 Task: Add Every Day Shea Kids Lemon Lavender Bubble Bath to the cart.
Action: Mouse moved to (1017, 358)
Screenshot: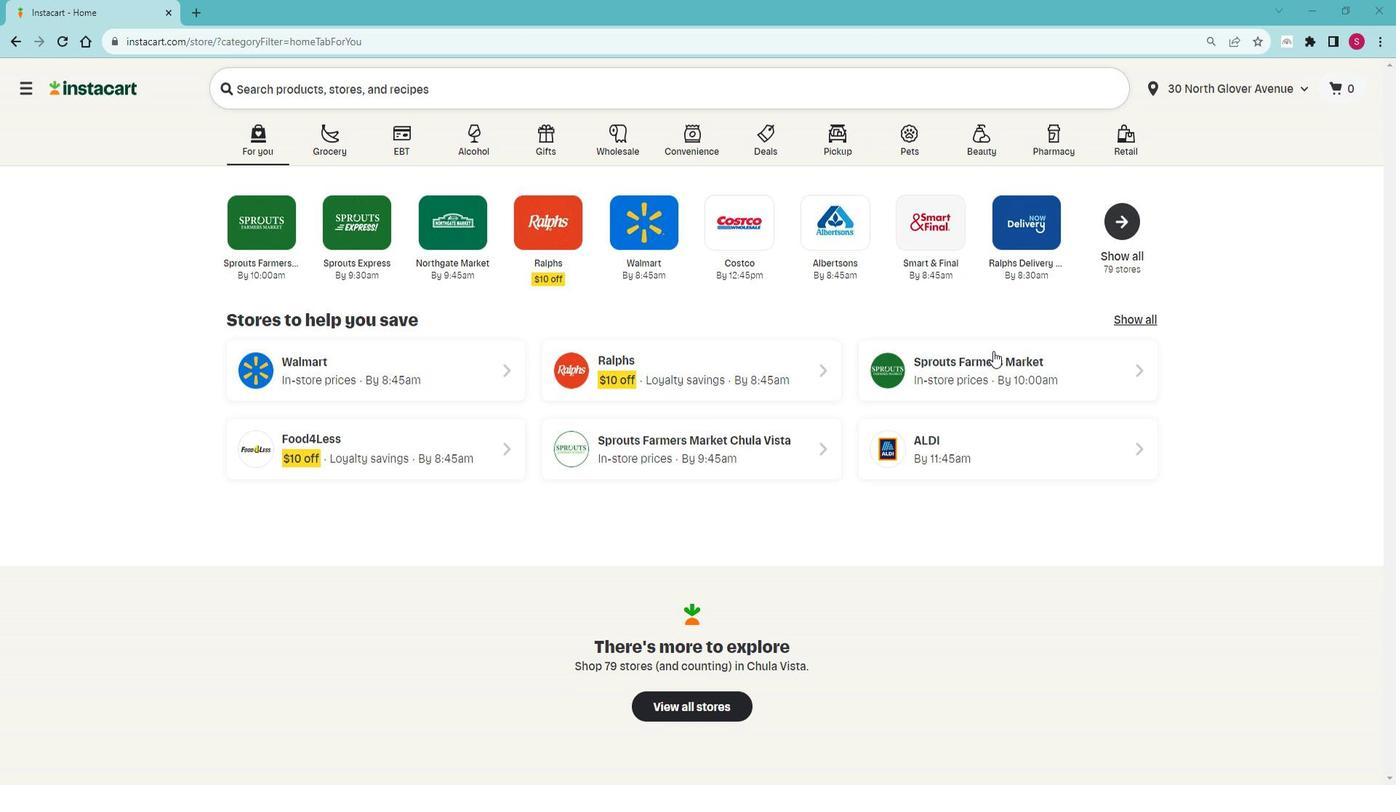 
Action: Mouse pressed left at (1017, 358)
Screenshot: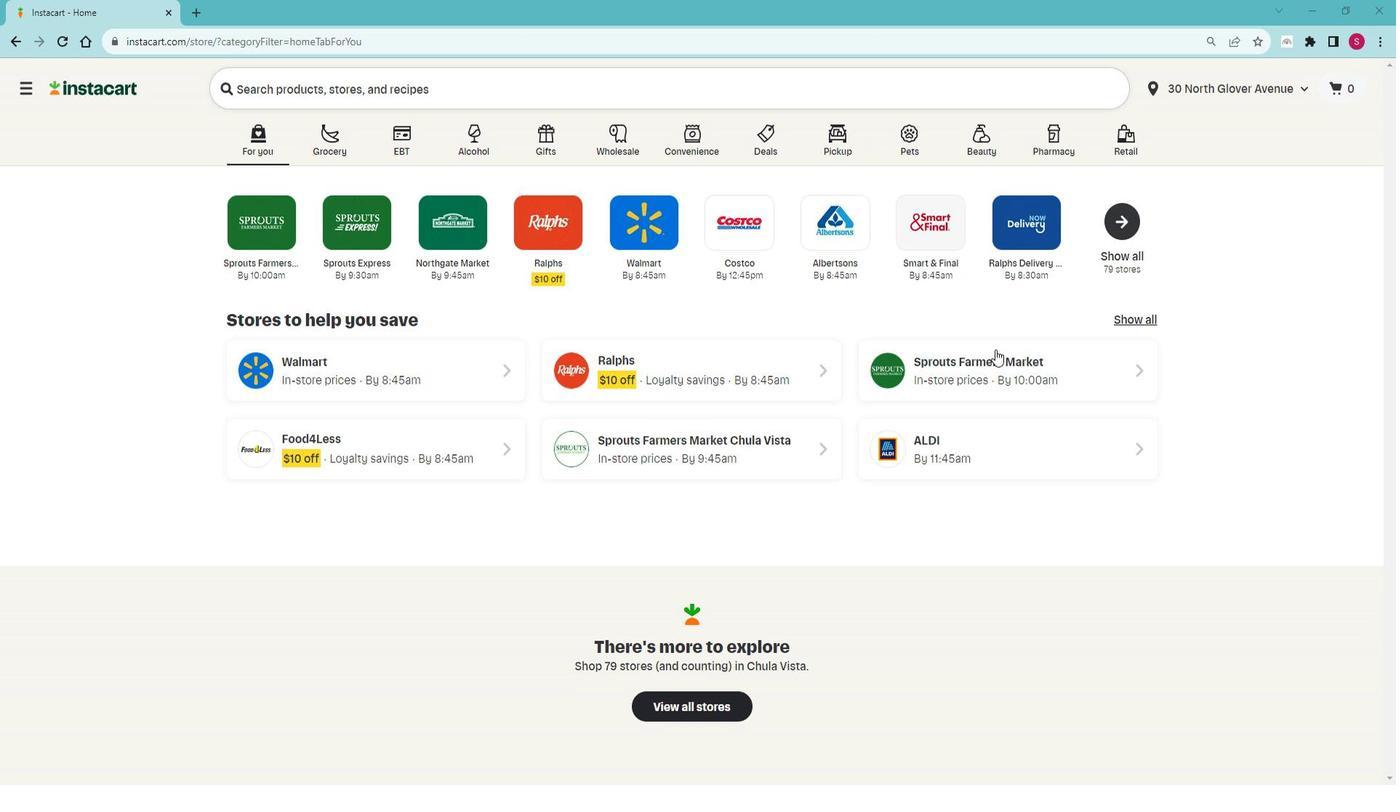 
Action: Mouse moved to (90, 605)
Screenshot: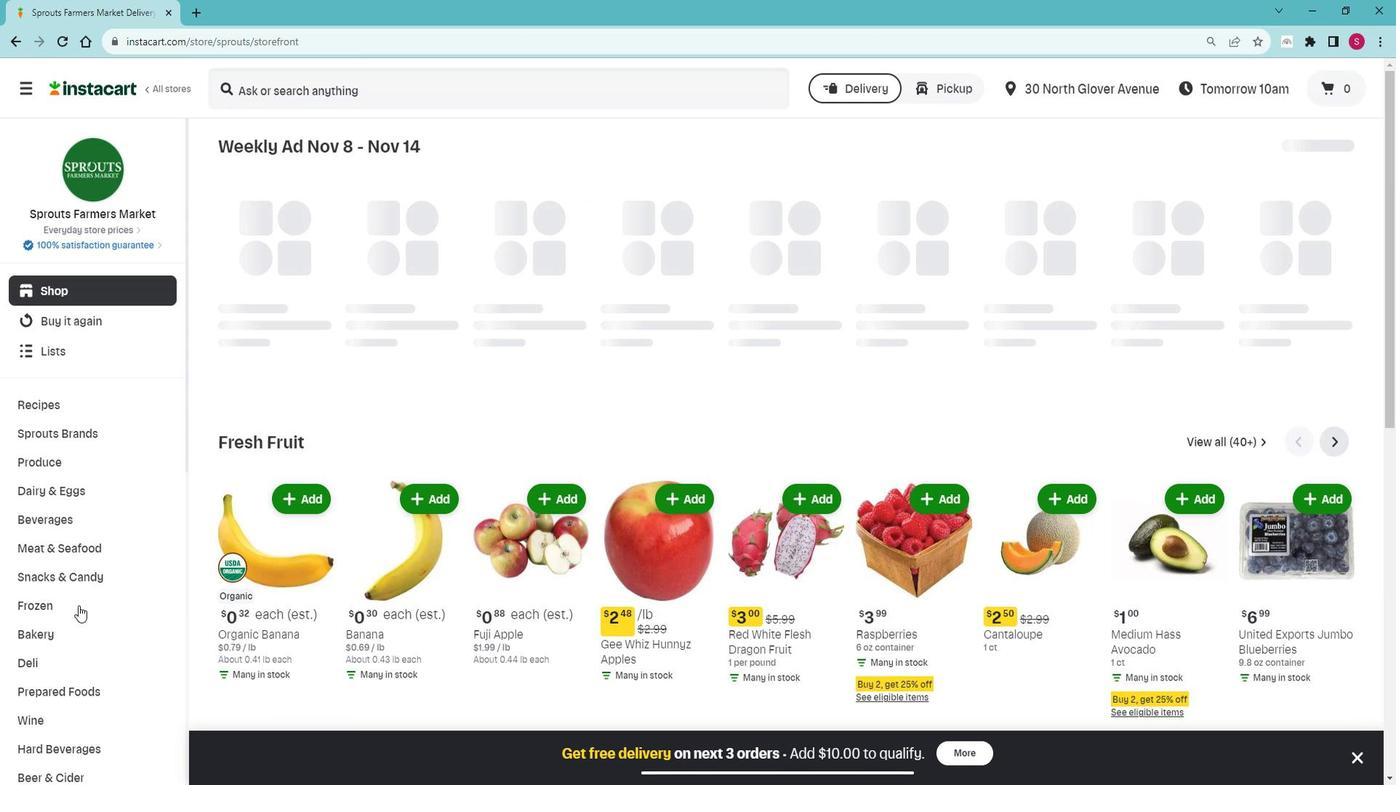 
Action: Mouse scrolled (90, 604) with delta (0, 0)
Screenshot: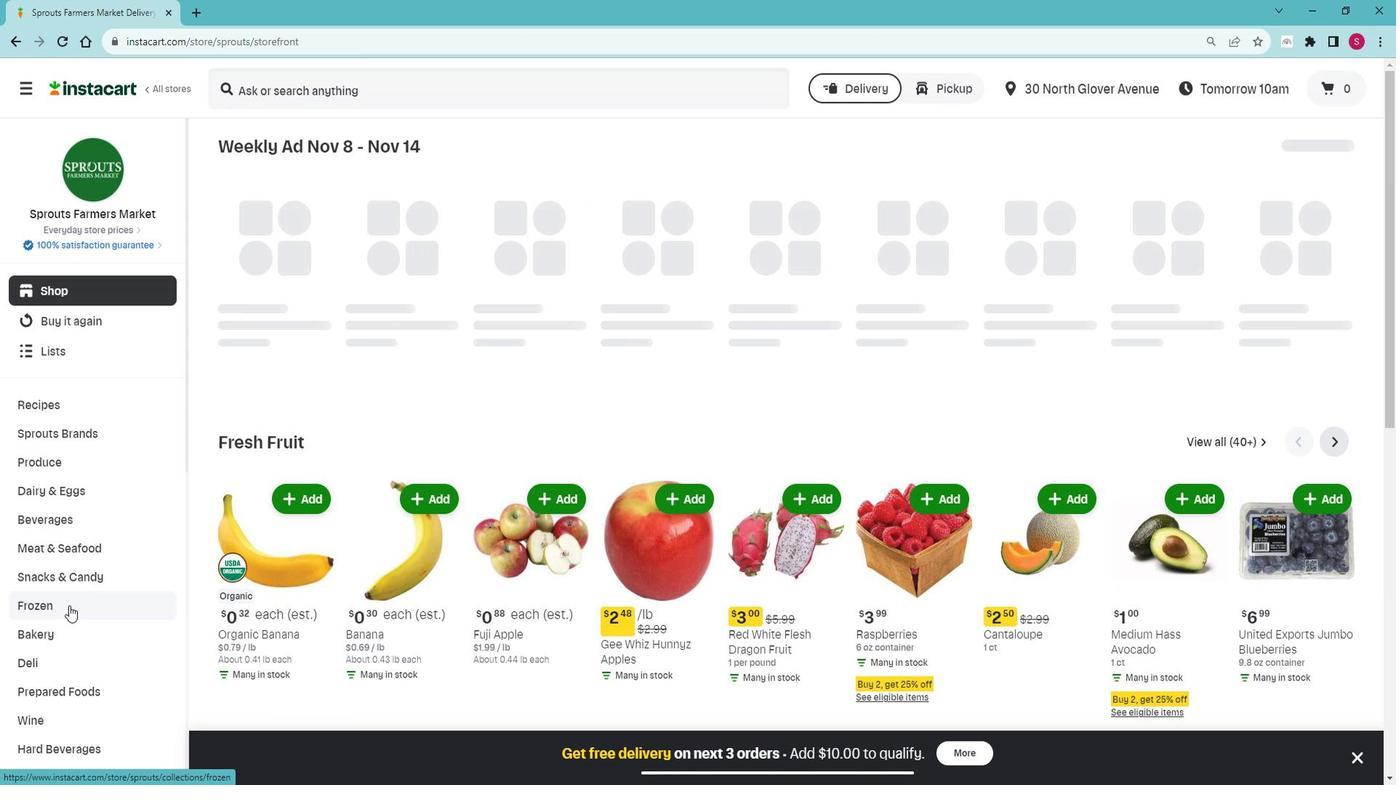 
Action: Mouse scrolled (90, 604) with delta (0, 0)
Screenshot: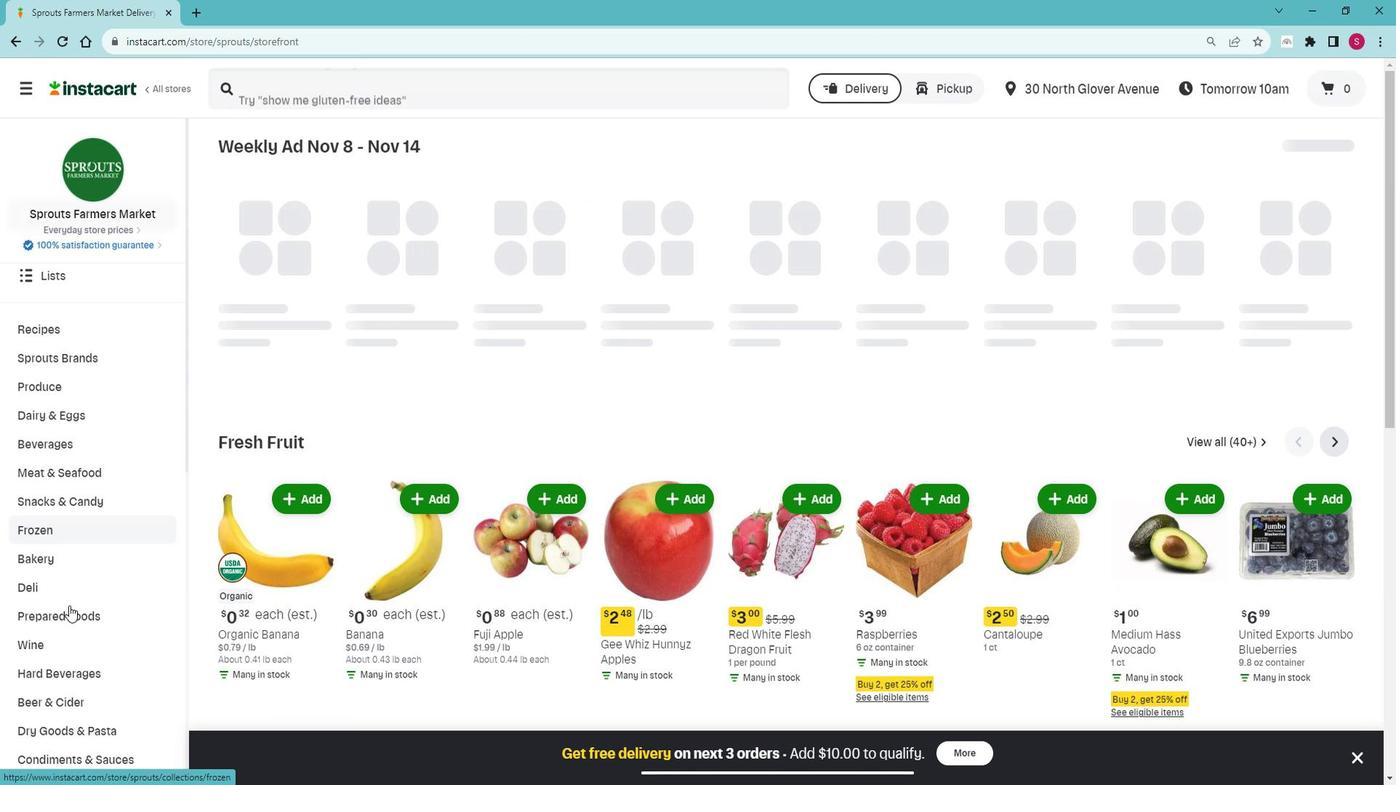 
Action: Mouse scrolled (90, 604) with delta (0, 0)
Screenshot: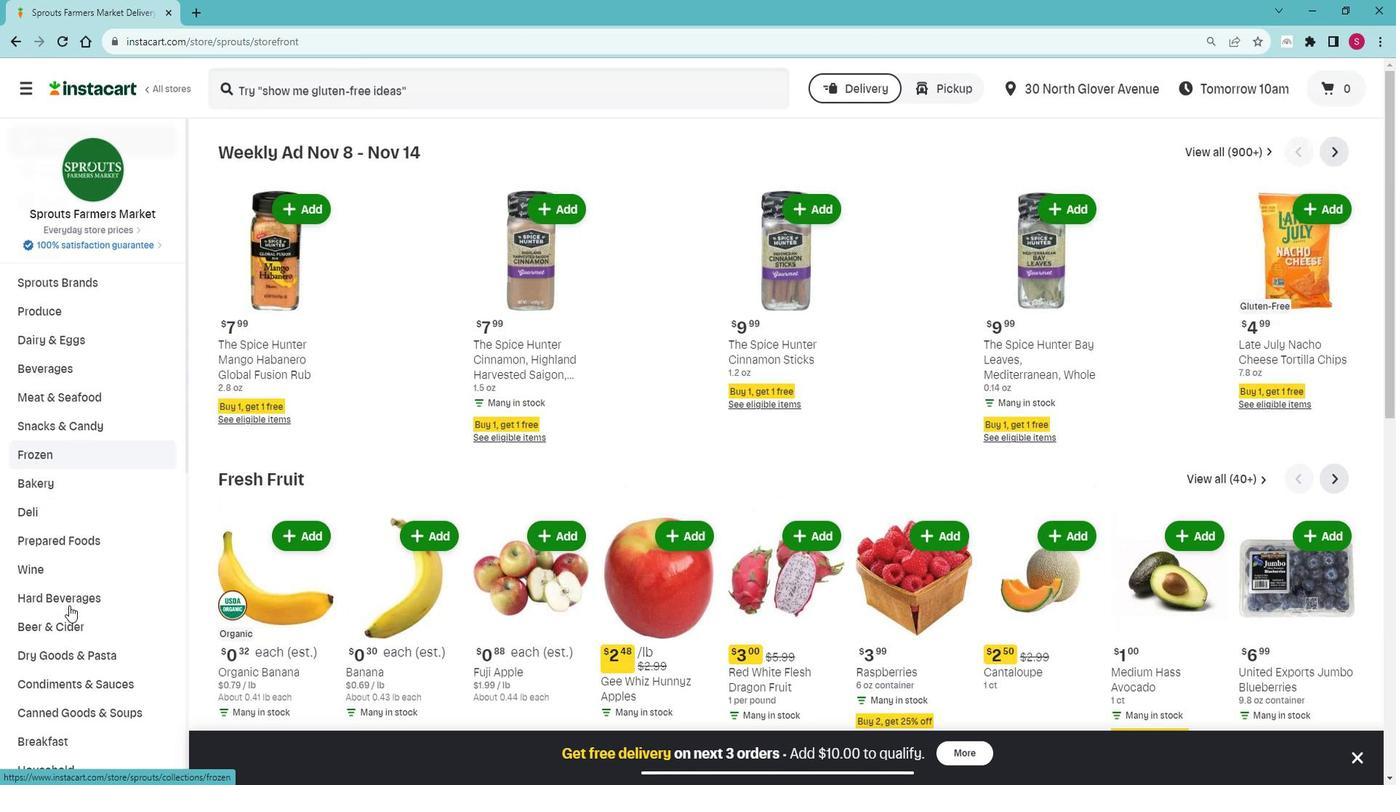 
Action: Mouse scrolled (90, 604) with delta (0, 0)
Screenshot: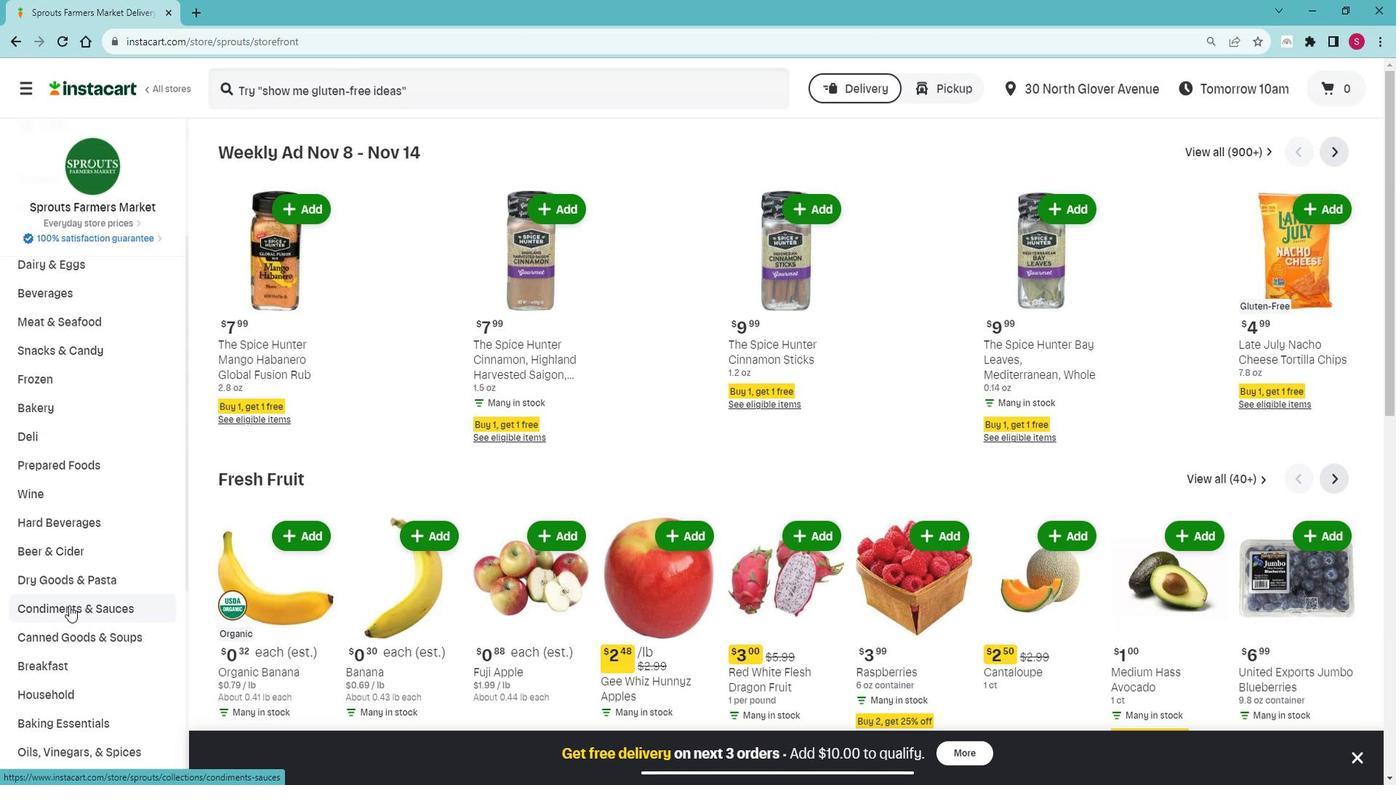 
Action: Mouse scrolled (90, 604) with delta (0, 0)
Screenshot: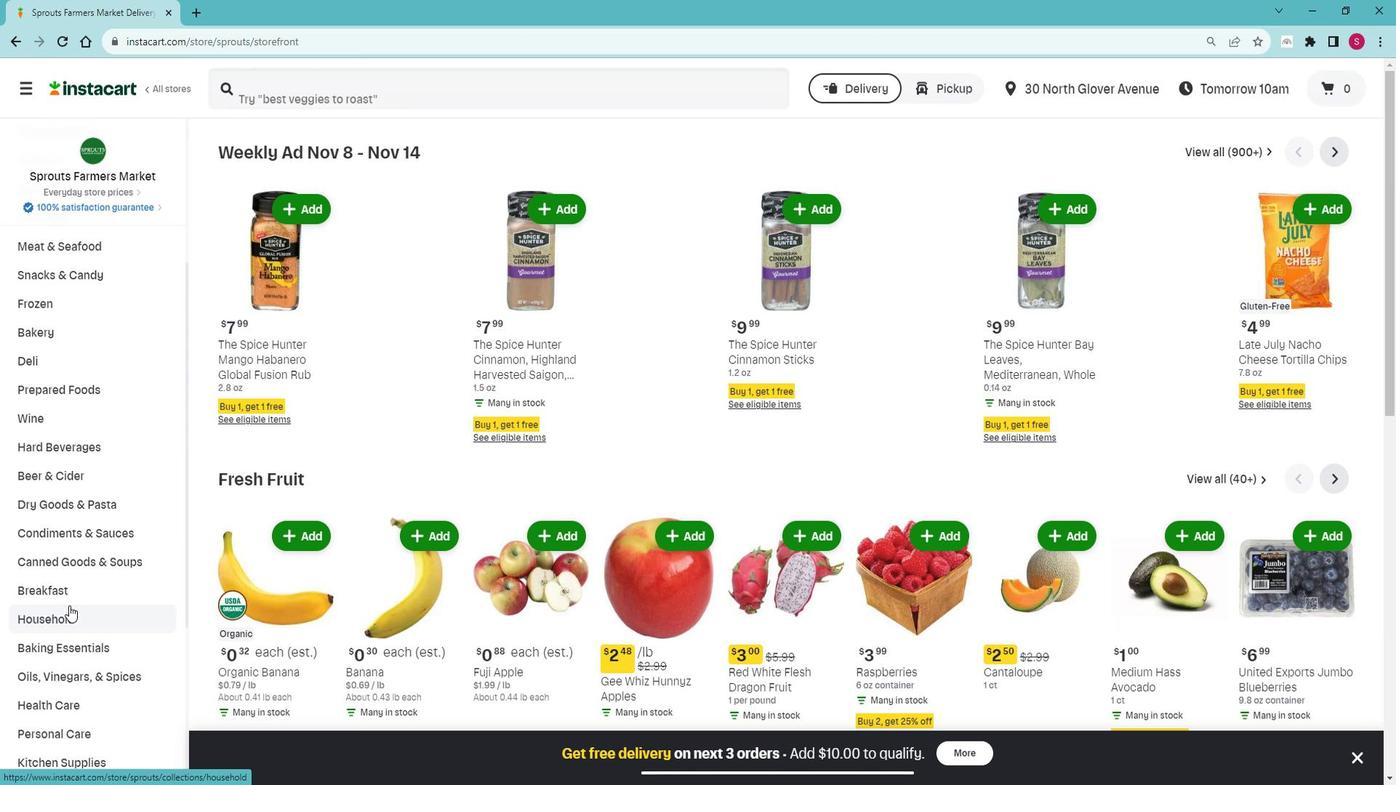 
Action: Mouse scrolled (90, 604) with delta (0, 0)
Screenshot: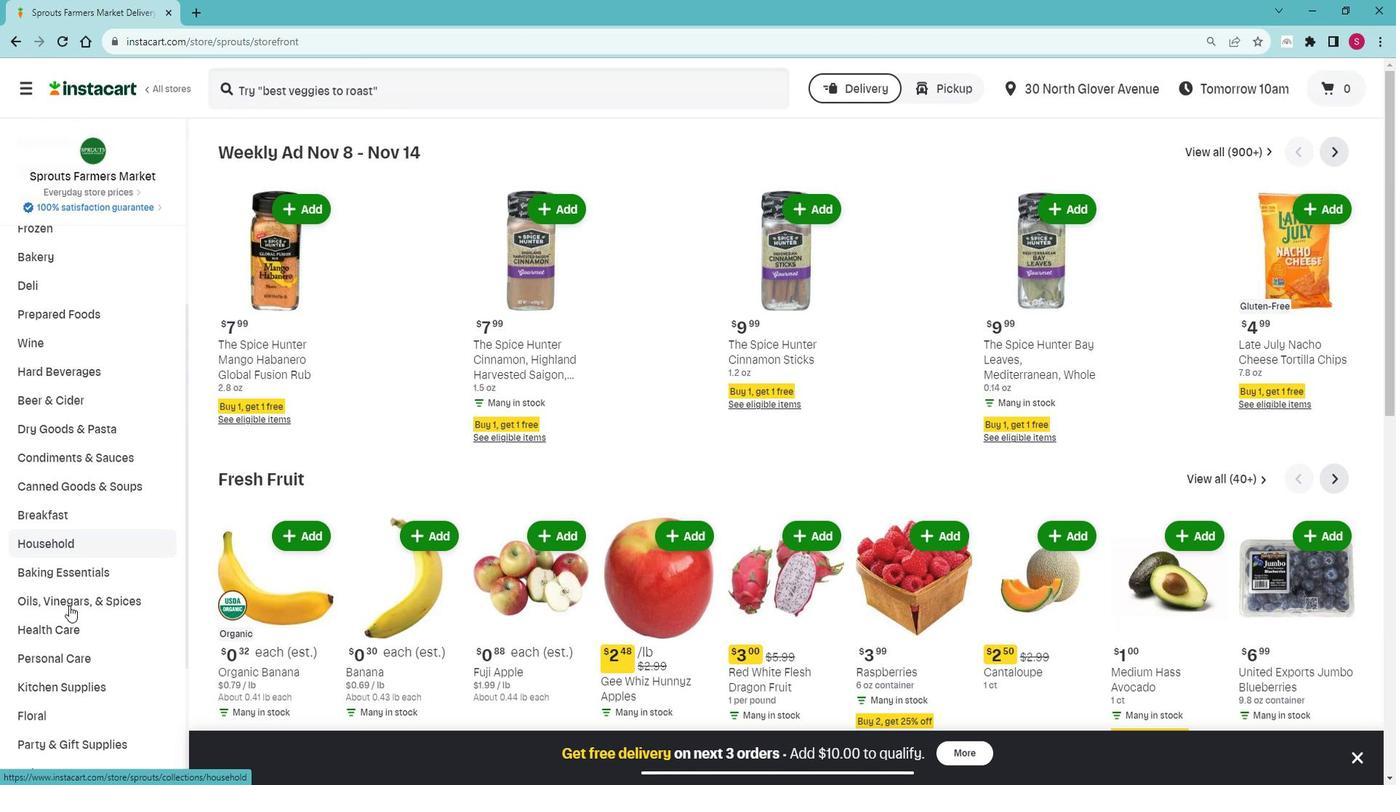 
Action: Mouse moved to (128, 581)
Screenshot: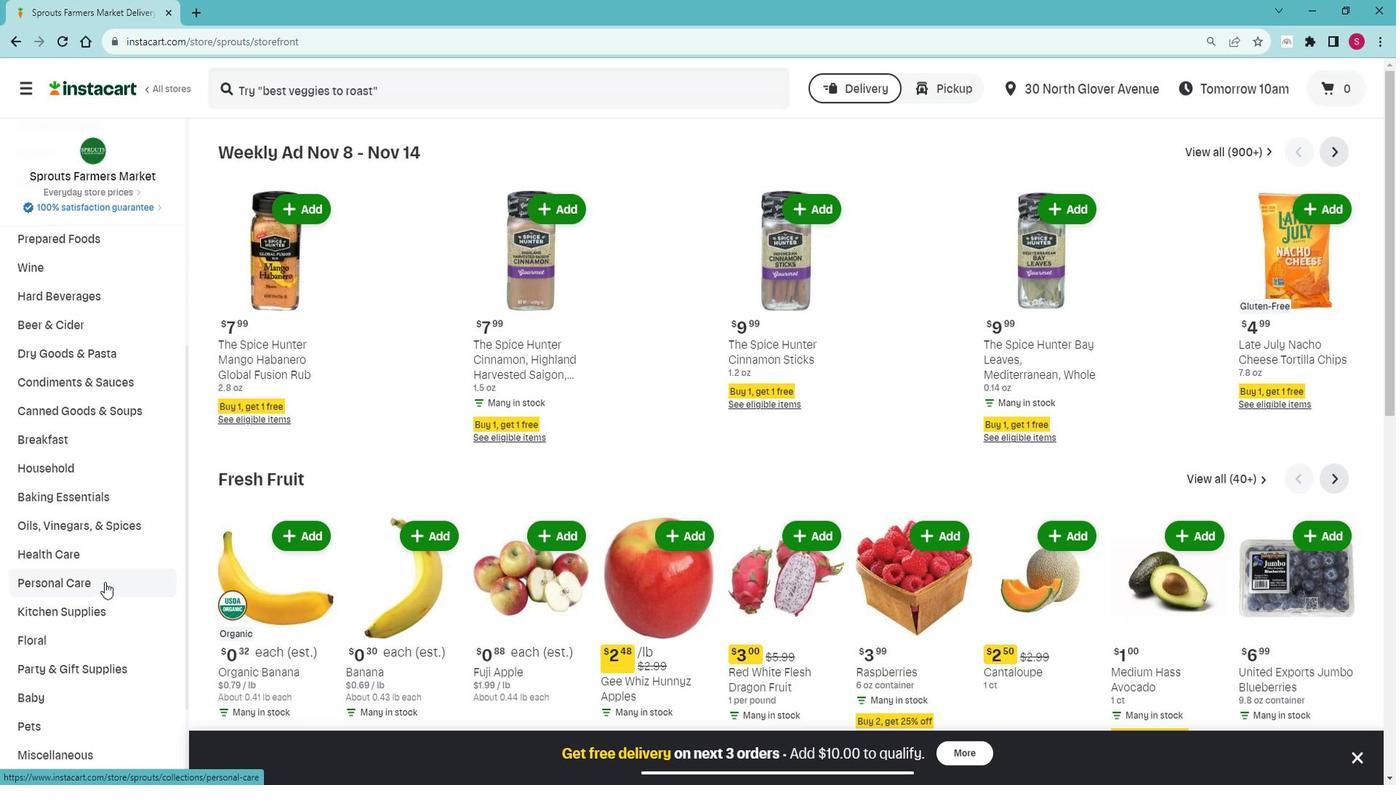 
Action: Mouse pressed left at (128, 581)
Screenshot: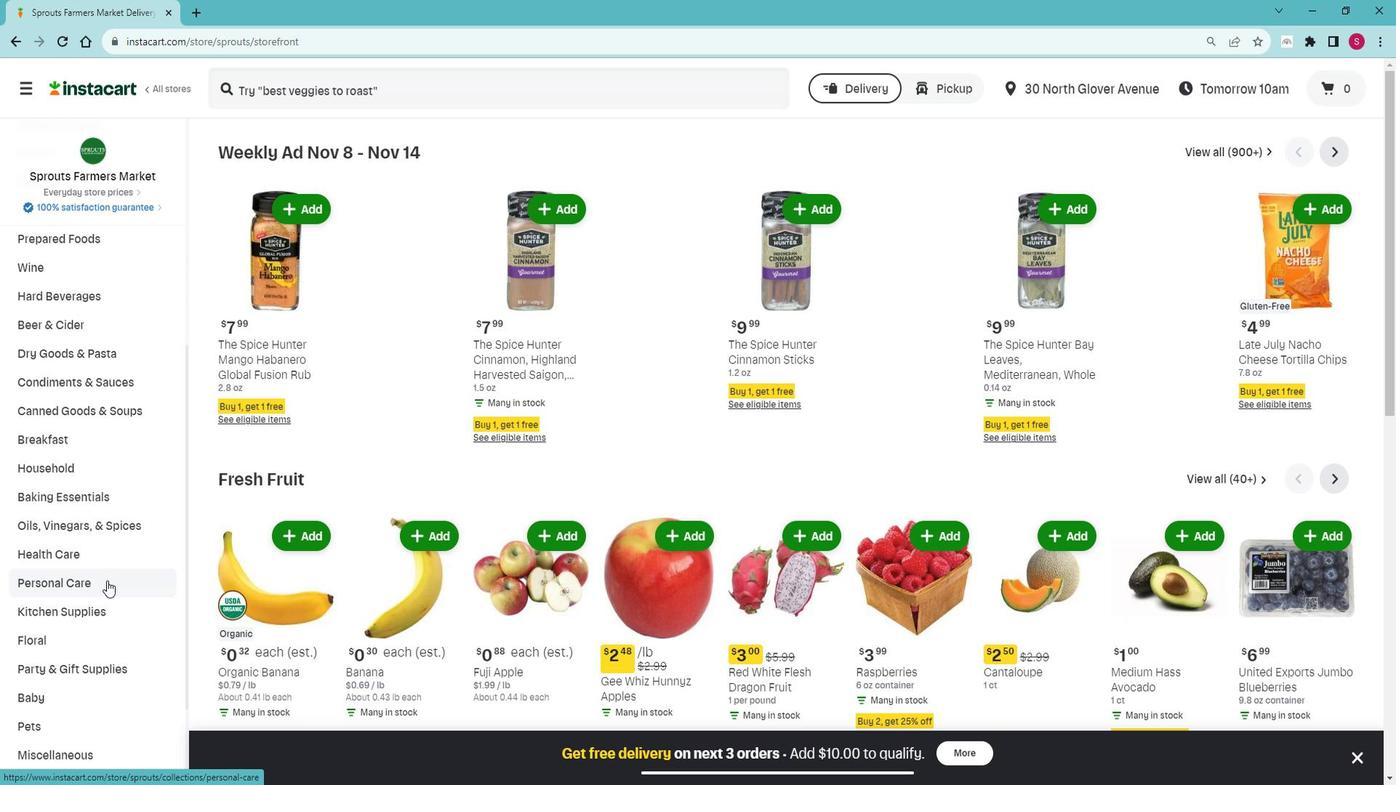 
Action: Mouse moved to (110, 611)
Screenshot: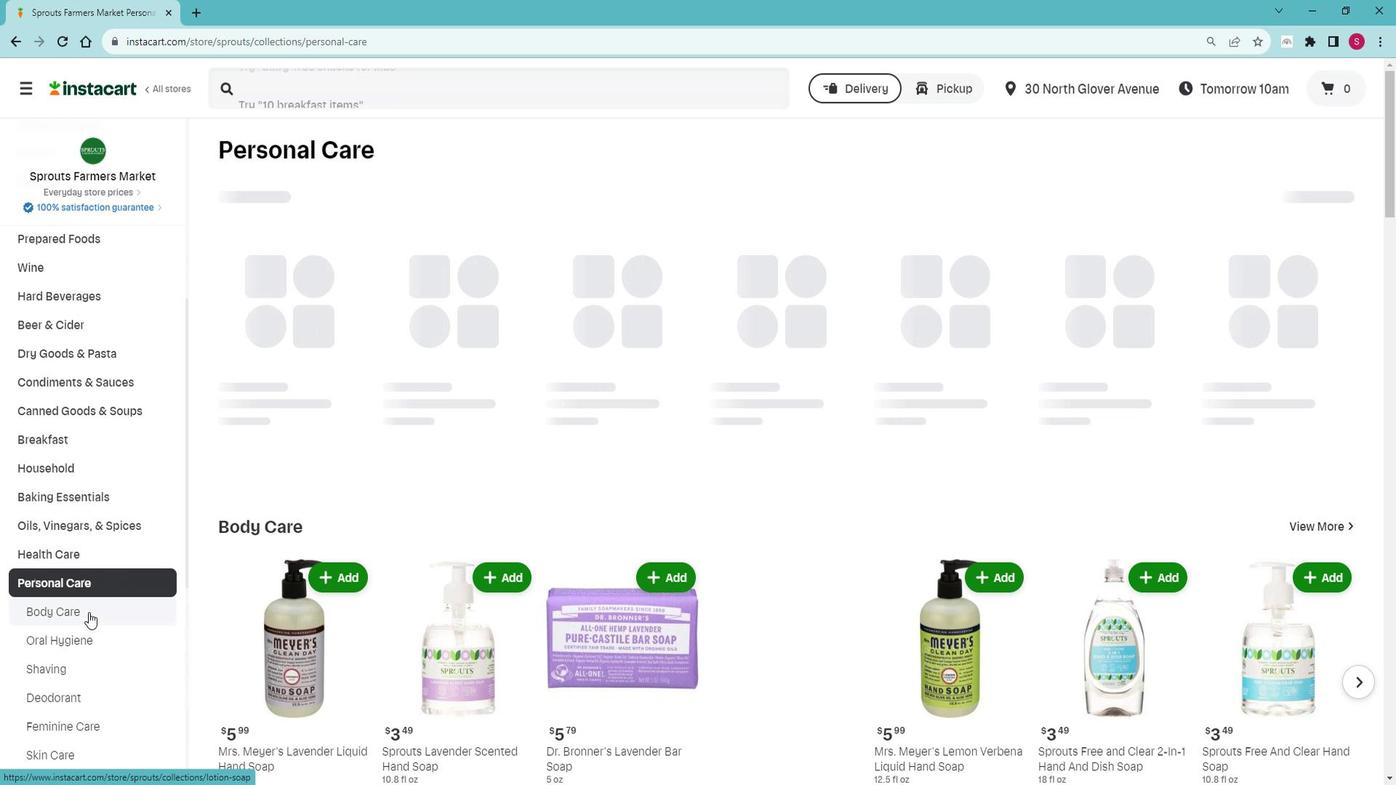 
Action: Mouse pressed left at (110, 611)
Screenshot: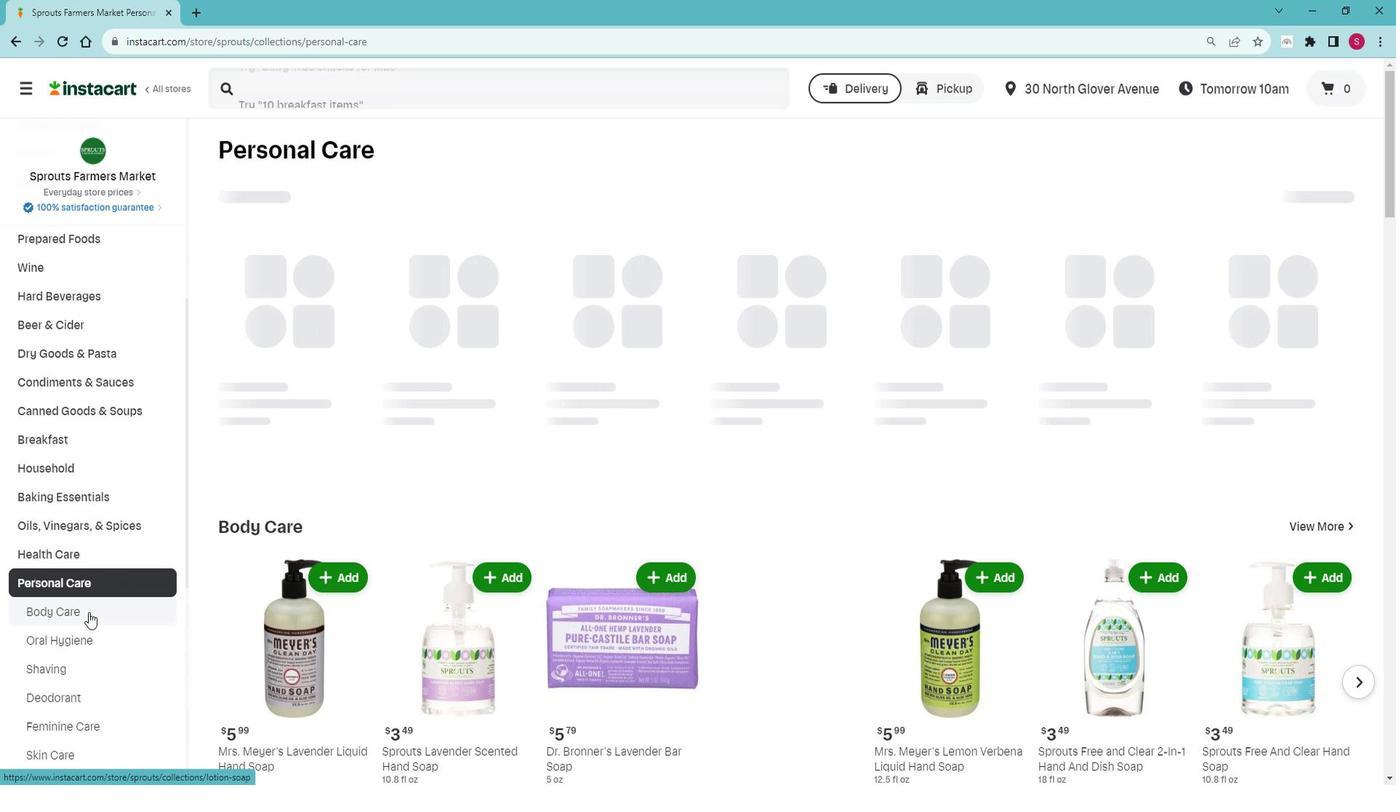 
Action: Mouse moved to (605, 207)
Screenshot: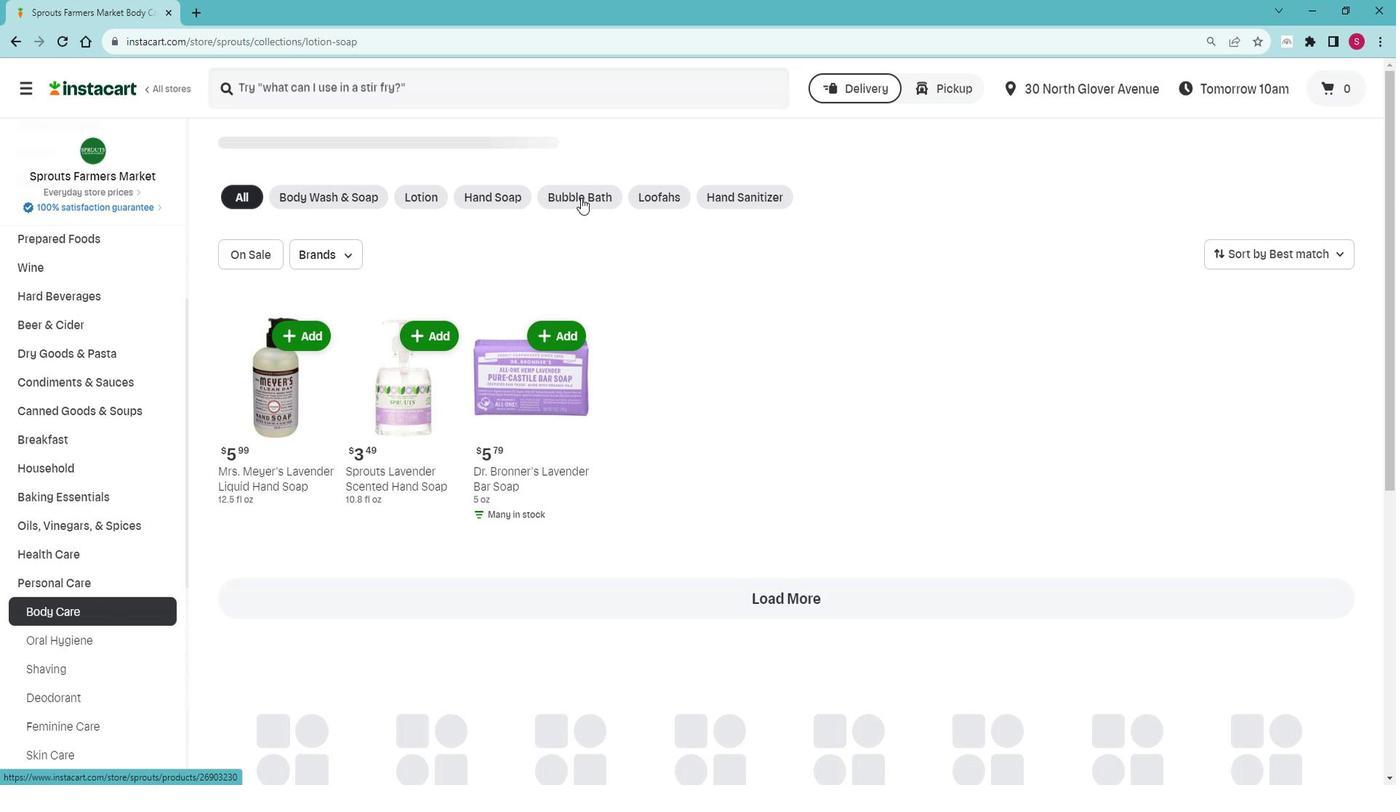 
Action: Mouse pressed left at (605, 207)
Screenshot: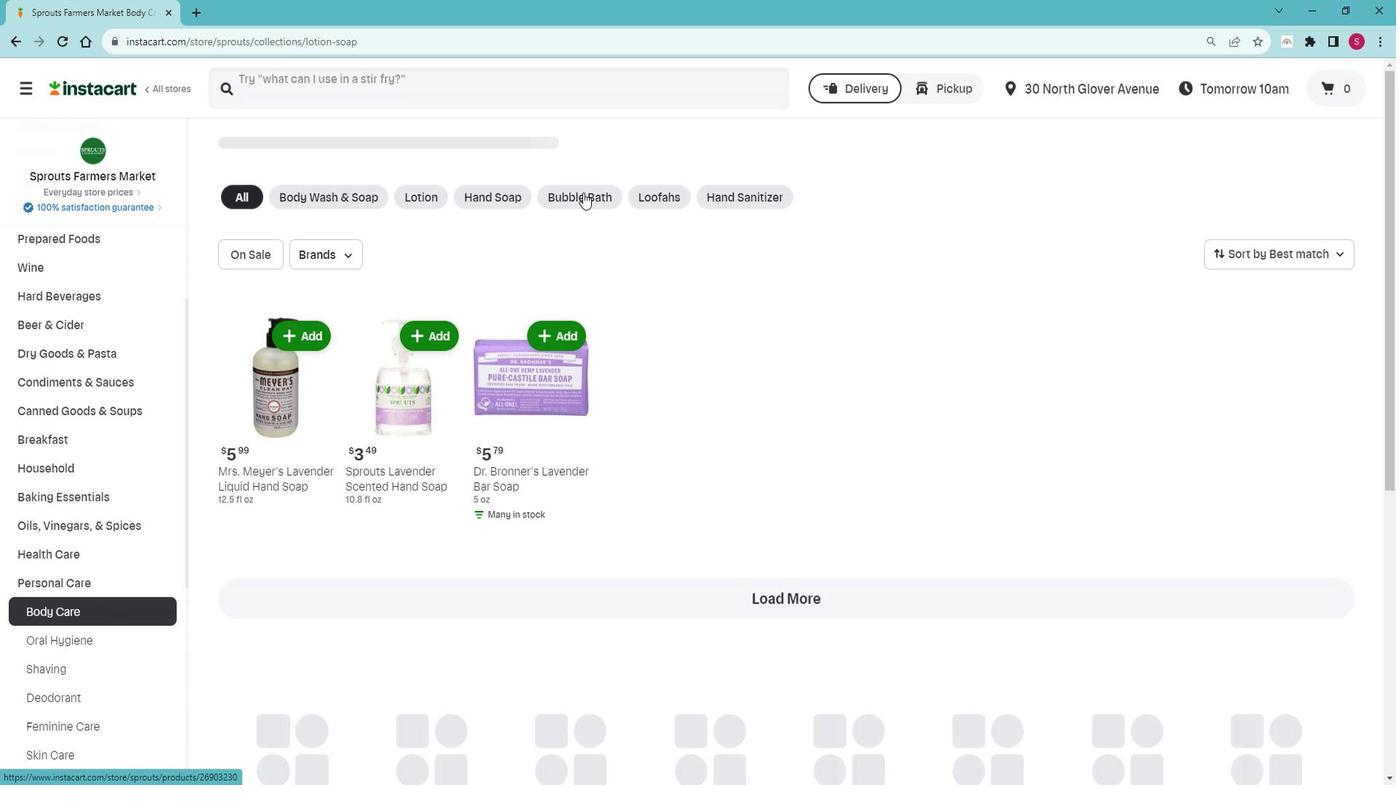 
Action: Mouse moved to (397, 109)
Screenshot: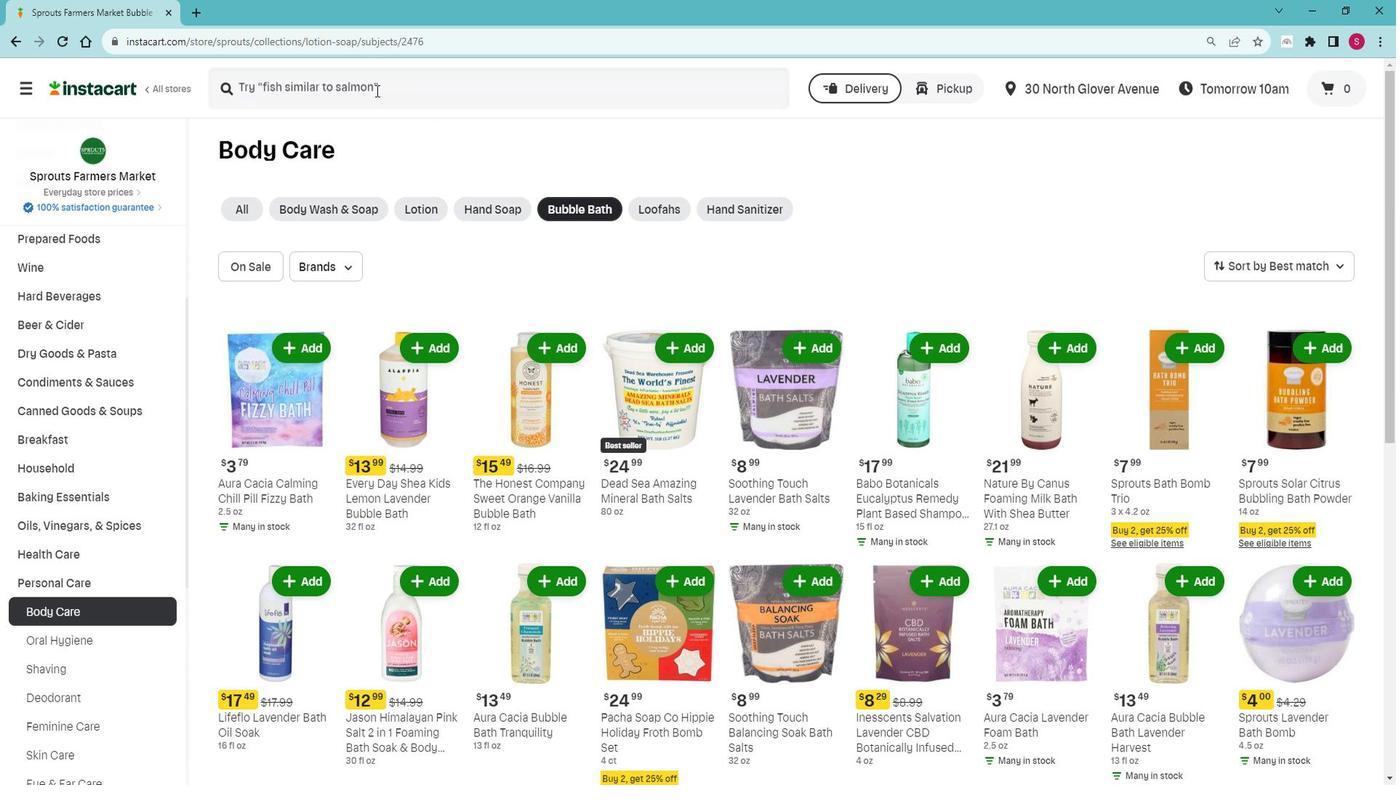 
Action: Mouse pressed left at (397, 109)
Screenshot: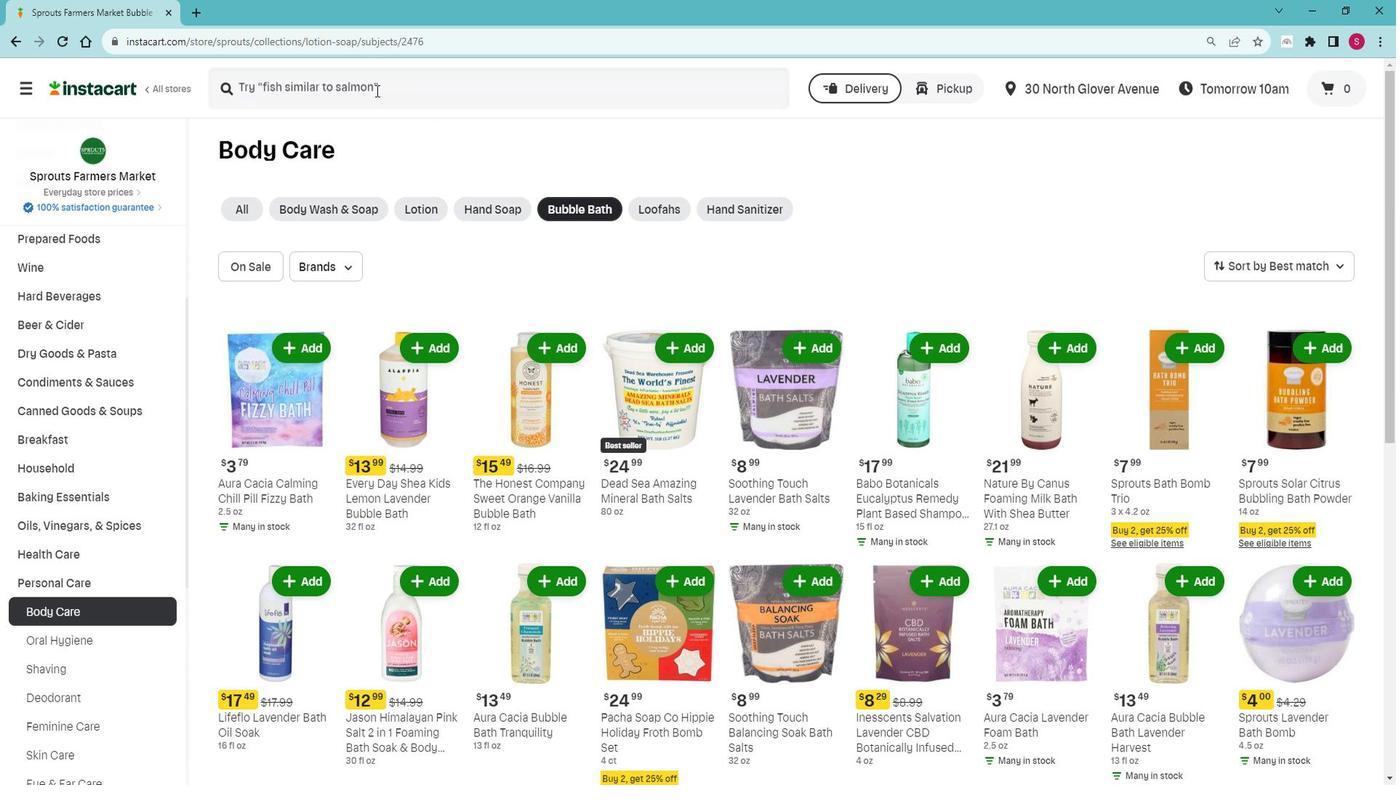 
Action: Mouse moved to (392, 109)
Screenshot: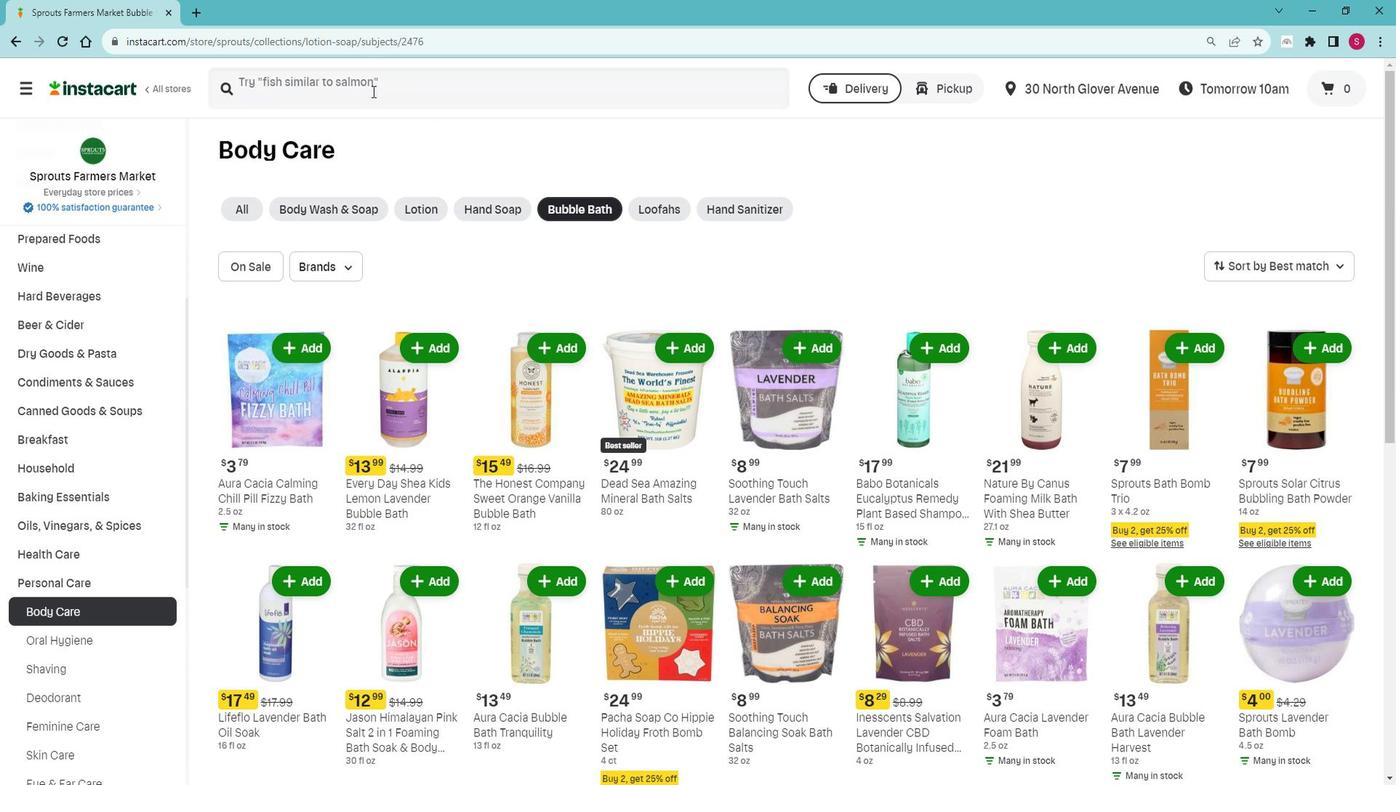 
Action: Key pressed <Key.shift>Every<Key.space><Key.shift>Day<Key.space><Key.shift>SHea<Key.space><Key.shift>Kids<Key.space><Key.shift>Lemon<Key.space><Key.shift><Key.shift><Key.shift><Key.shift><Key.shift><Key.shift><Key.shift><Key.shift><Key.shift><Key.shift><Key.shift><Key.shift><Key.shift><Key.shift><Key.shift><Key.shift><Key.shift><Key.shift><Key.shift><Key.shift><Key.shift><Key.shift><Key.shift><Key.shift><Key.shift><Key.shift><Key.shift><Key.shift><Key.shift><Key.shift><Key.shift><Key.shift><Key.shift><Key.shift><Key.shift><Key.shift><Key.shift><Key.shift><Key.shift><Key.shift><Key.shift><Key.shift><Key.shift><Key.shift>La<Key.backspace>avender<Key.space><Key.shift>Bubble<Key.space><Key.shift>Bath<Key.space><Key.enter>
Screenshot: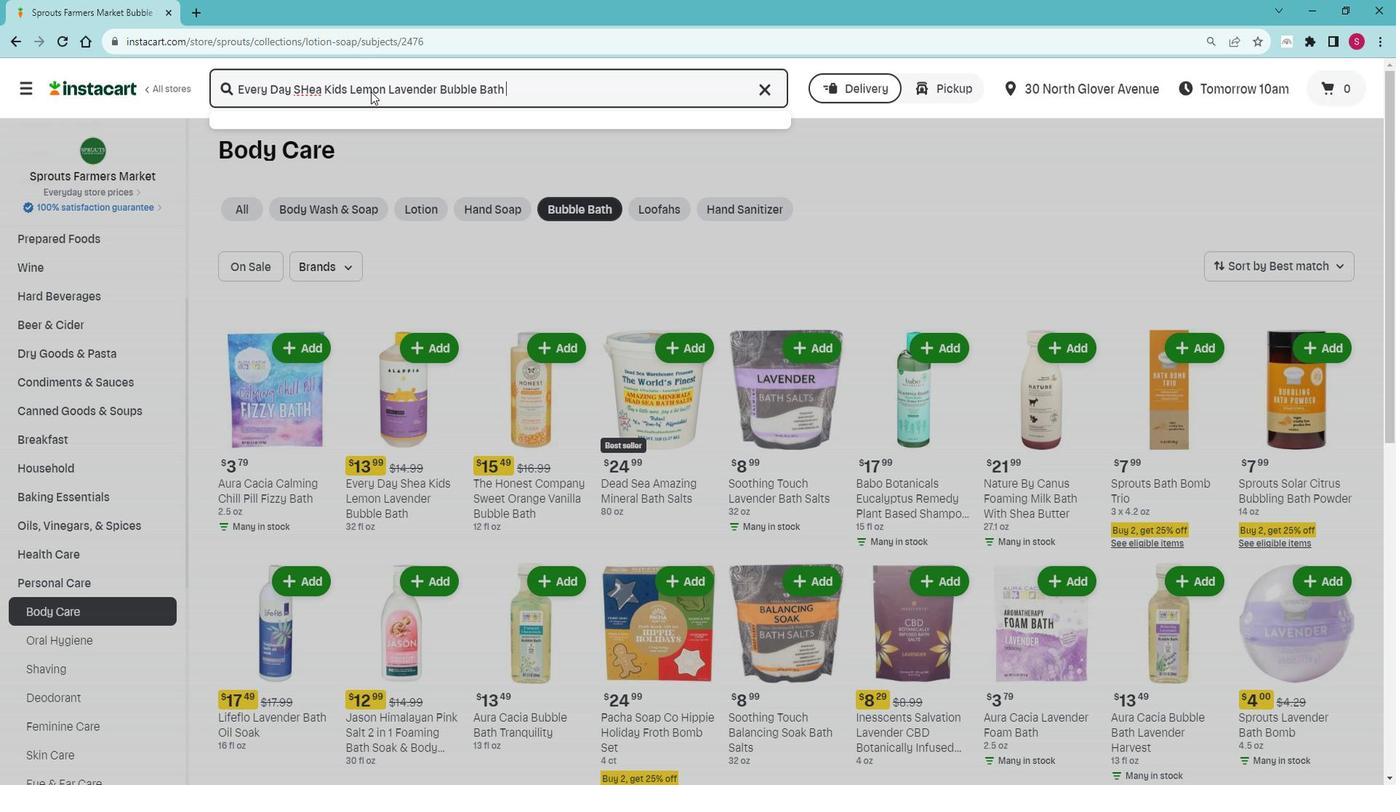 
Action: Mouse moved to (214, 273)
Screenshot: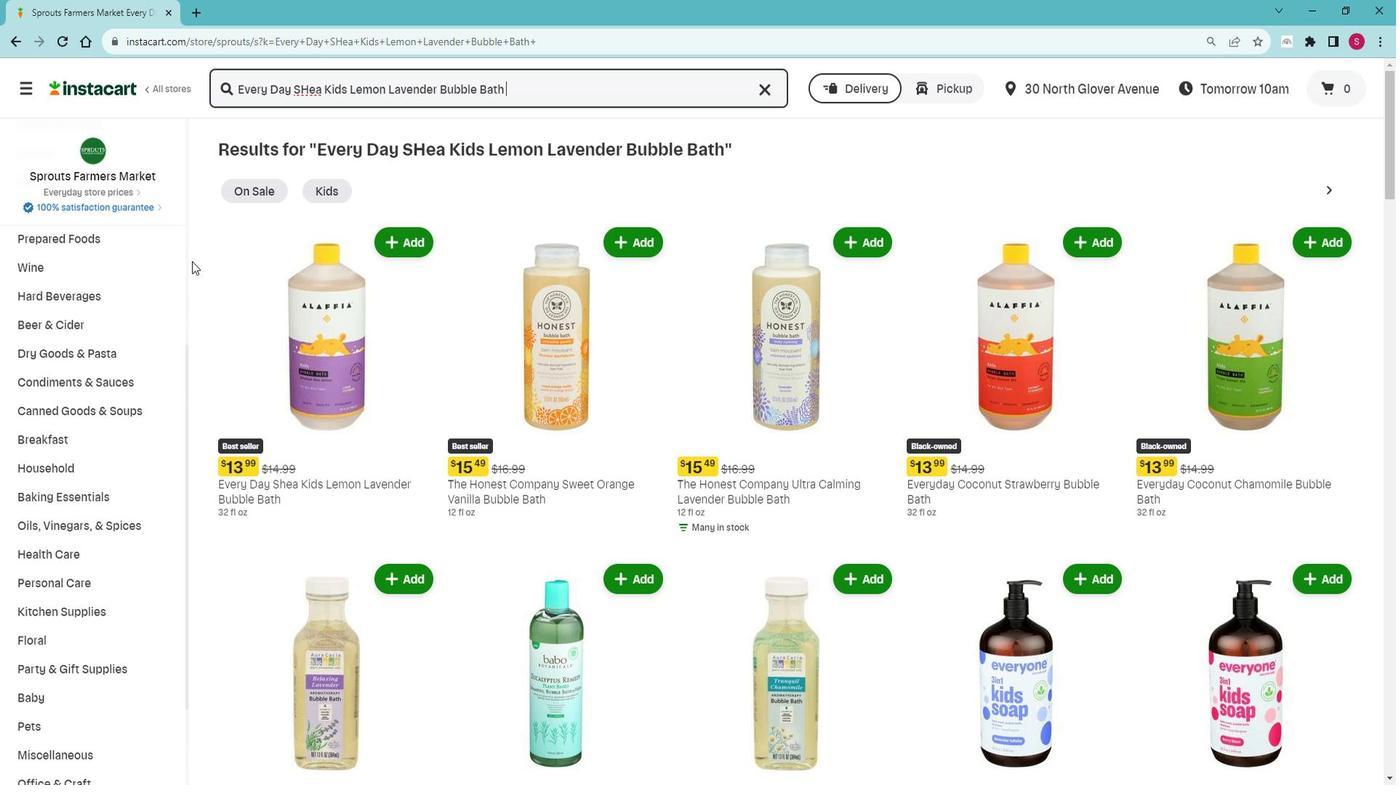 
Action: Mouse scrolled (214, 272) with delta (0, 0)
Screenshot: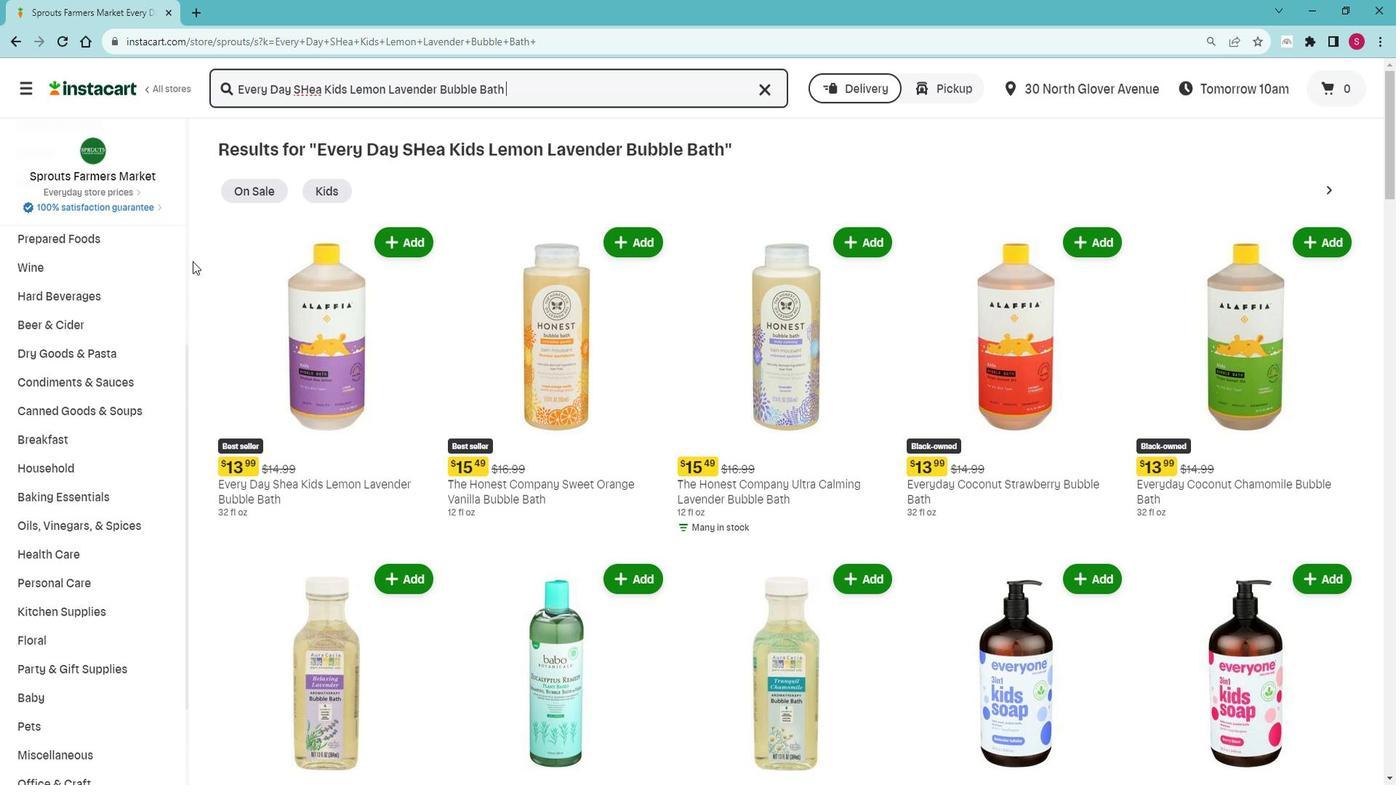 
Action: Mouse moved to (425, 208)
Screenshot: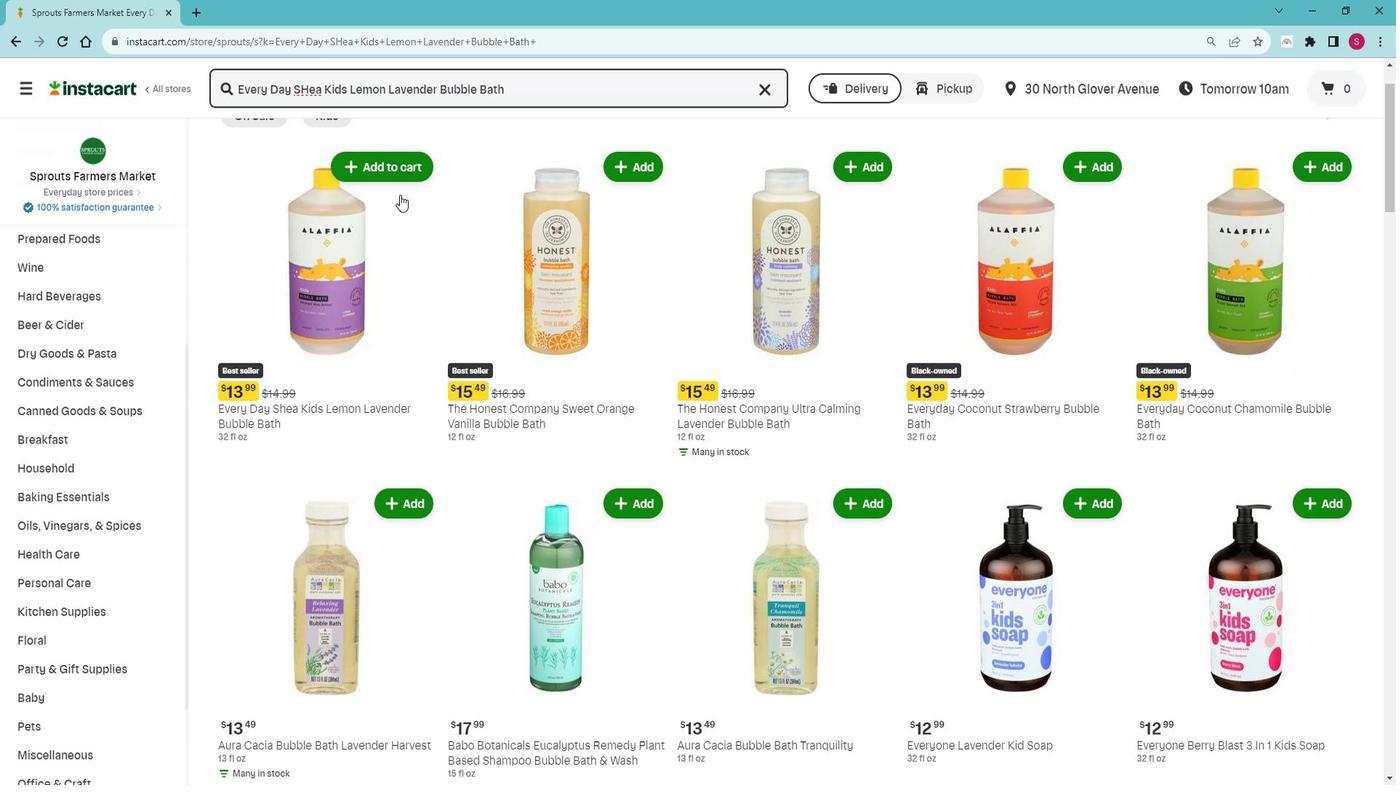 
Action: Mouse scrolled (425, 208) with delta (0, 0)
Screenshot: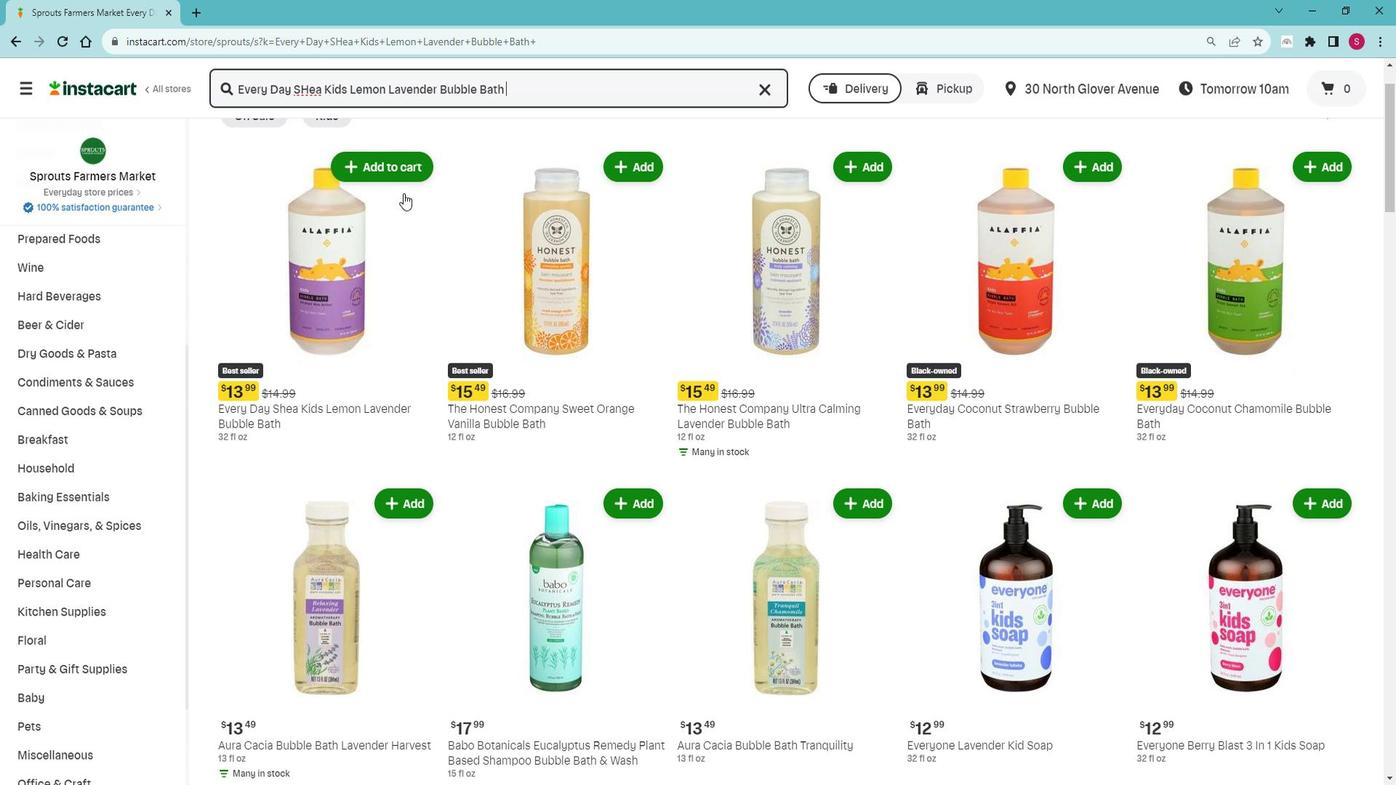
Action: Mouse moved to (432, 250)
Screenshot: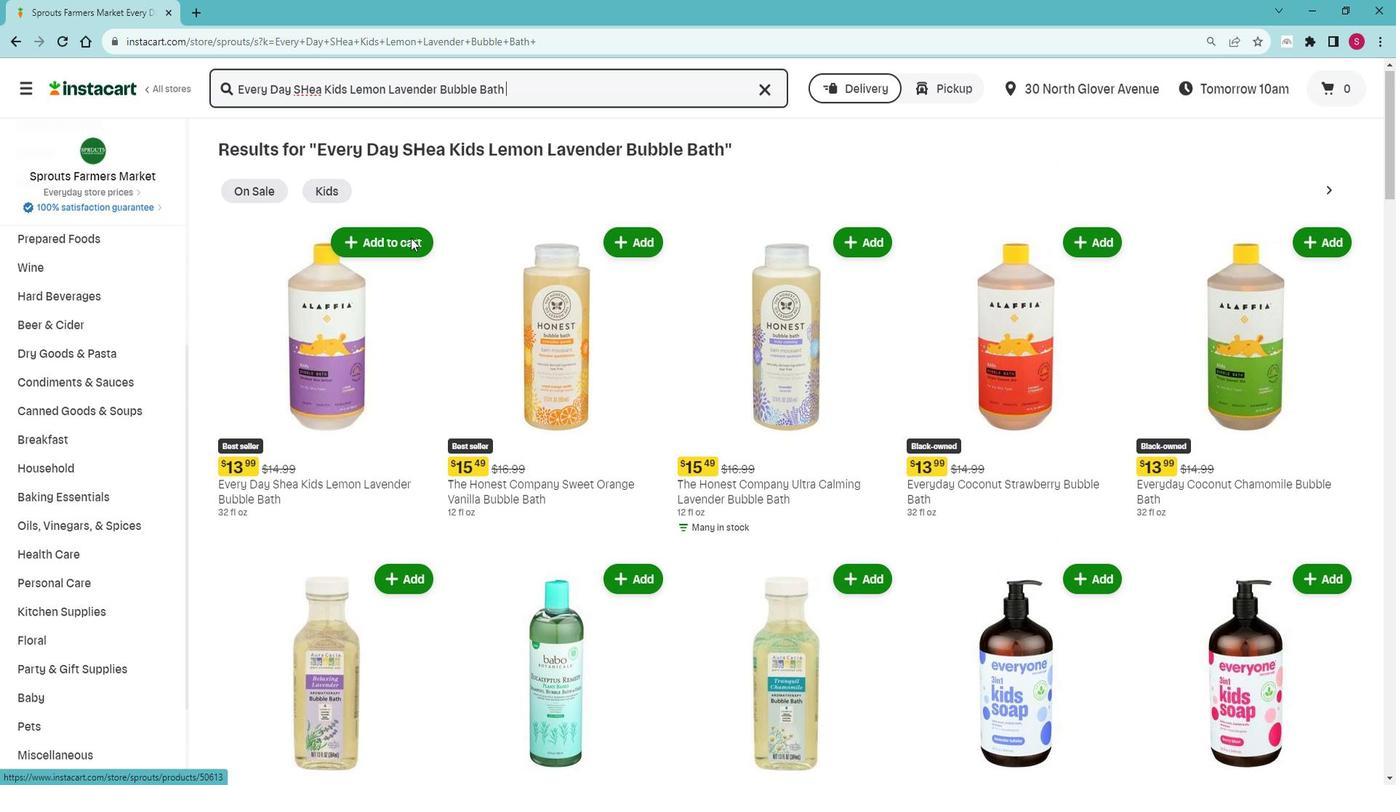 
Action: Mouse pressed left at (432, 250)
Screenshot: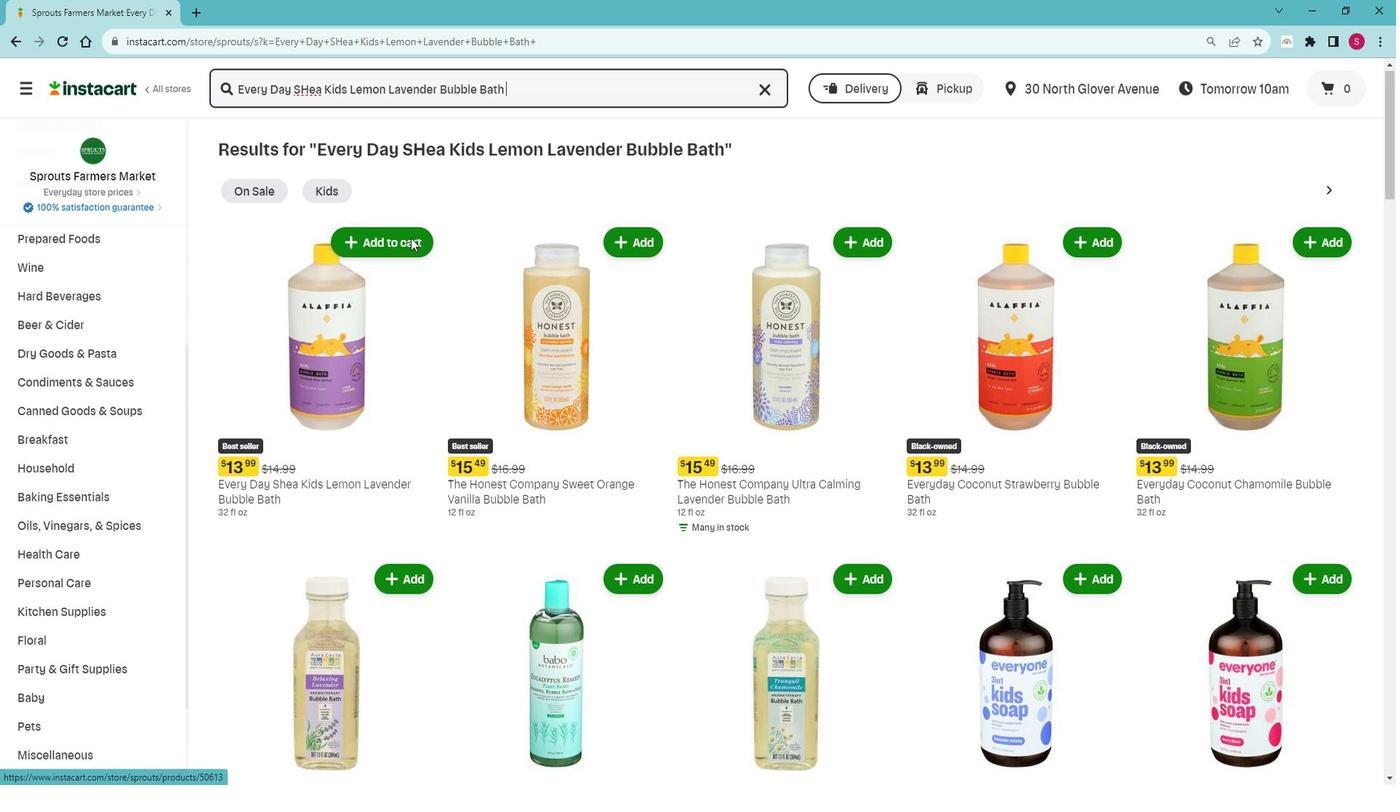 
Action: Mouse moved to (413, 182)
Screenshot: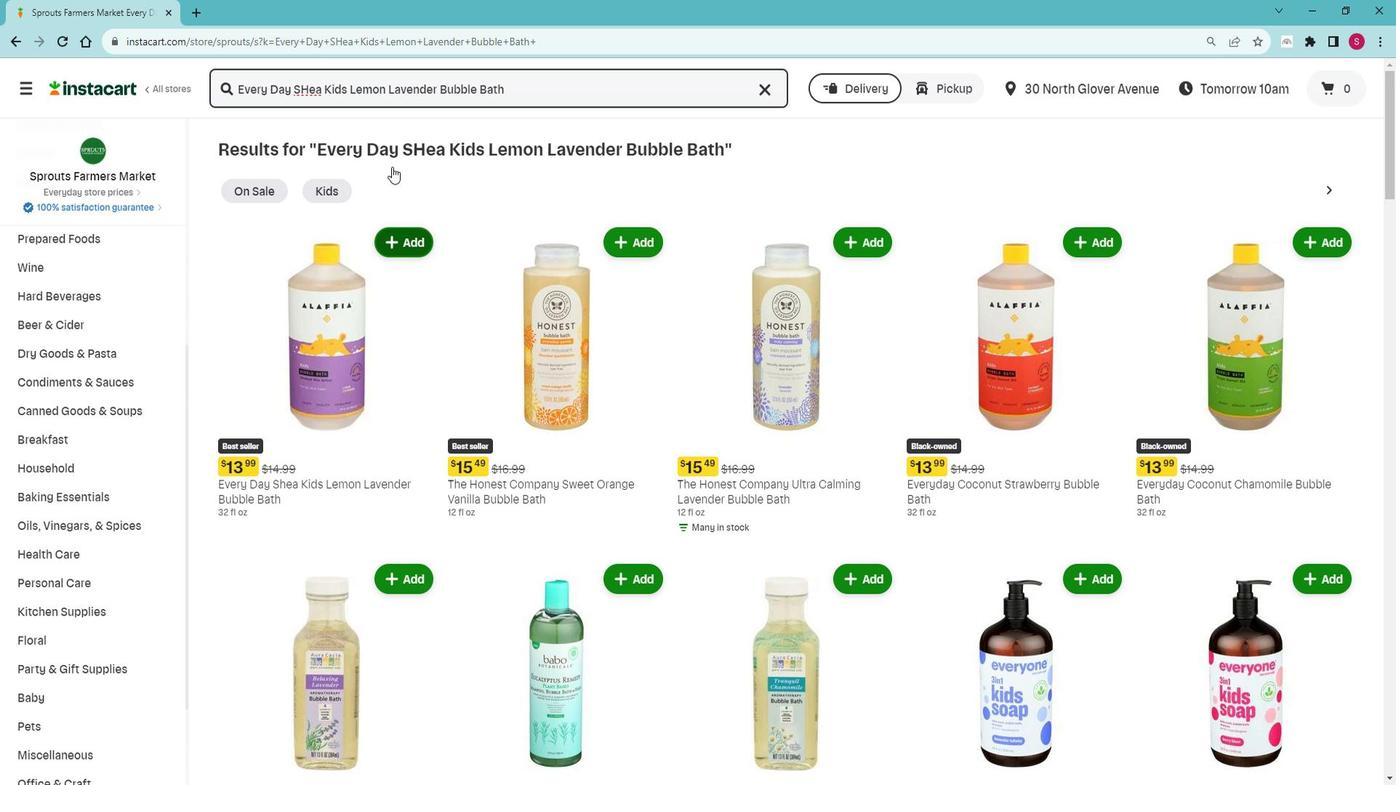 
